 Task: Create a section Gravity Wave and in the section, add a milestone Configuration Management Implementation in the project BitBoost
Action: Mouse moved to (304, 495)
Screenshot: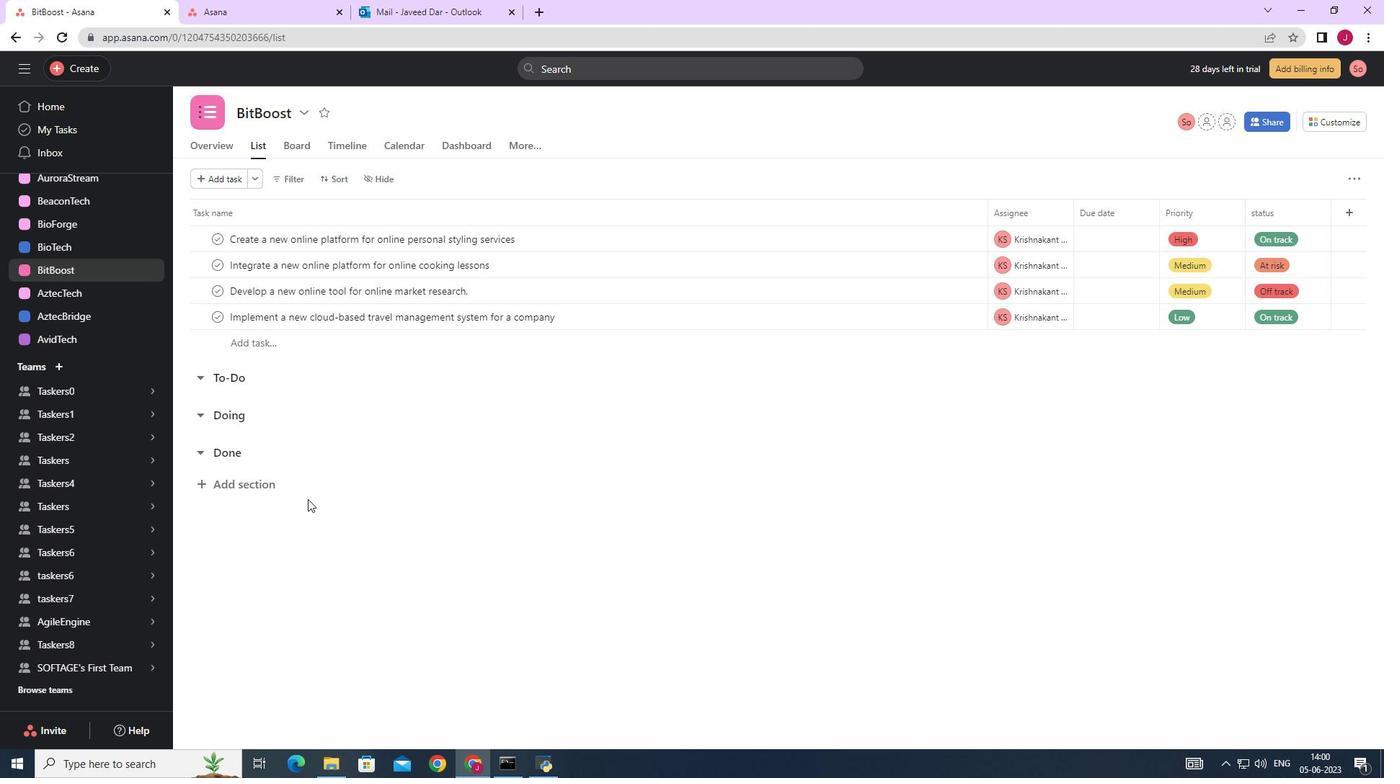 
Action: Mouse scrolled (304, 494) with delta (0, 0)
Screenshot: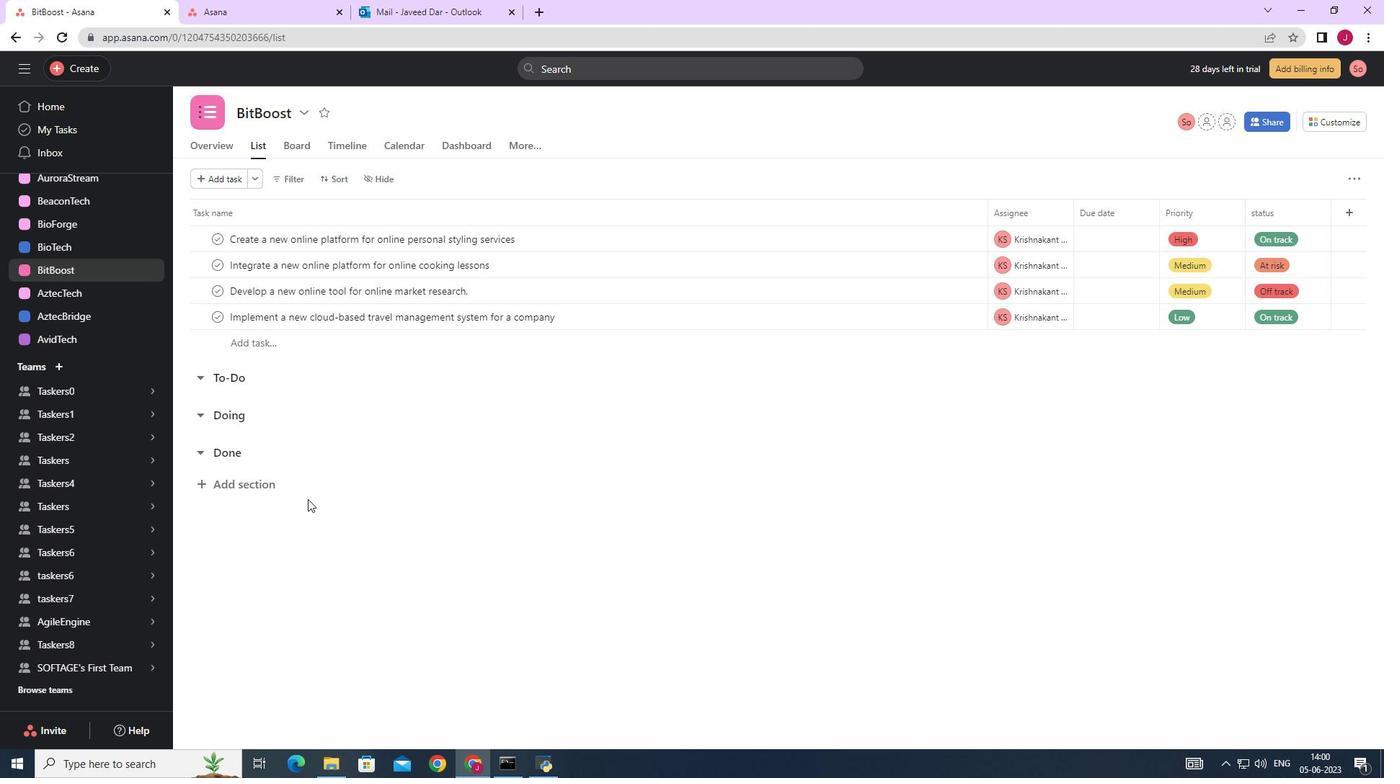 
Action: Mouse scrolled (304, 494) with delta (0, 0)
Screenshot: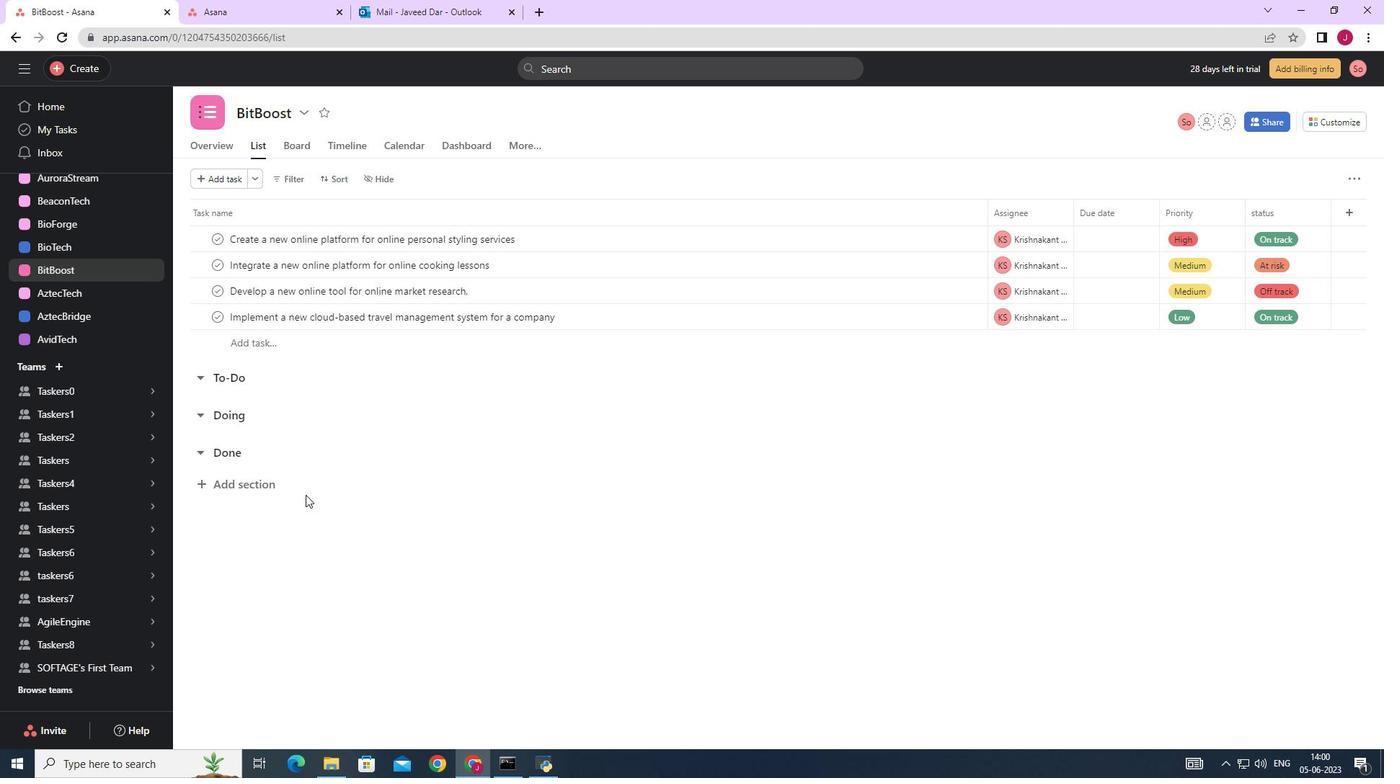 
Action: Mouse scrolled (304, 494) with delta (0, 0)
Screenshot: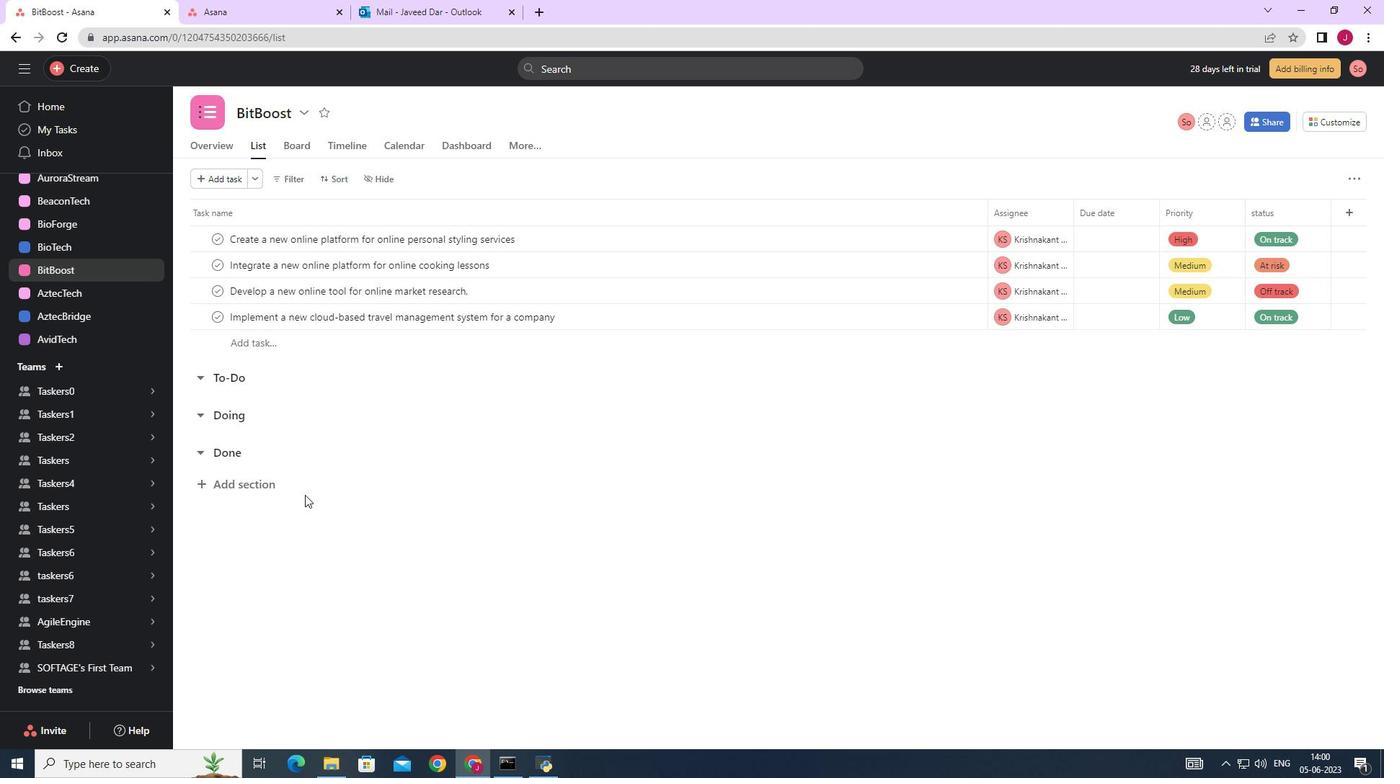 
Action: Mouse moved to (256, 483)
Screenshot: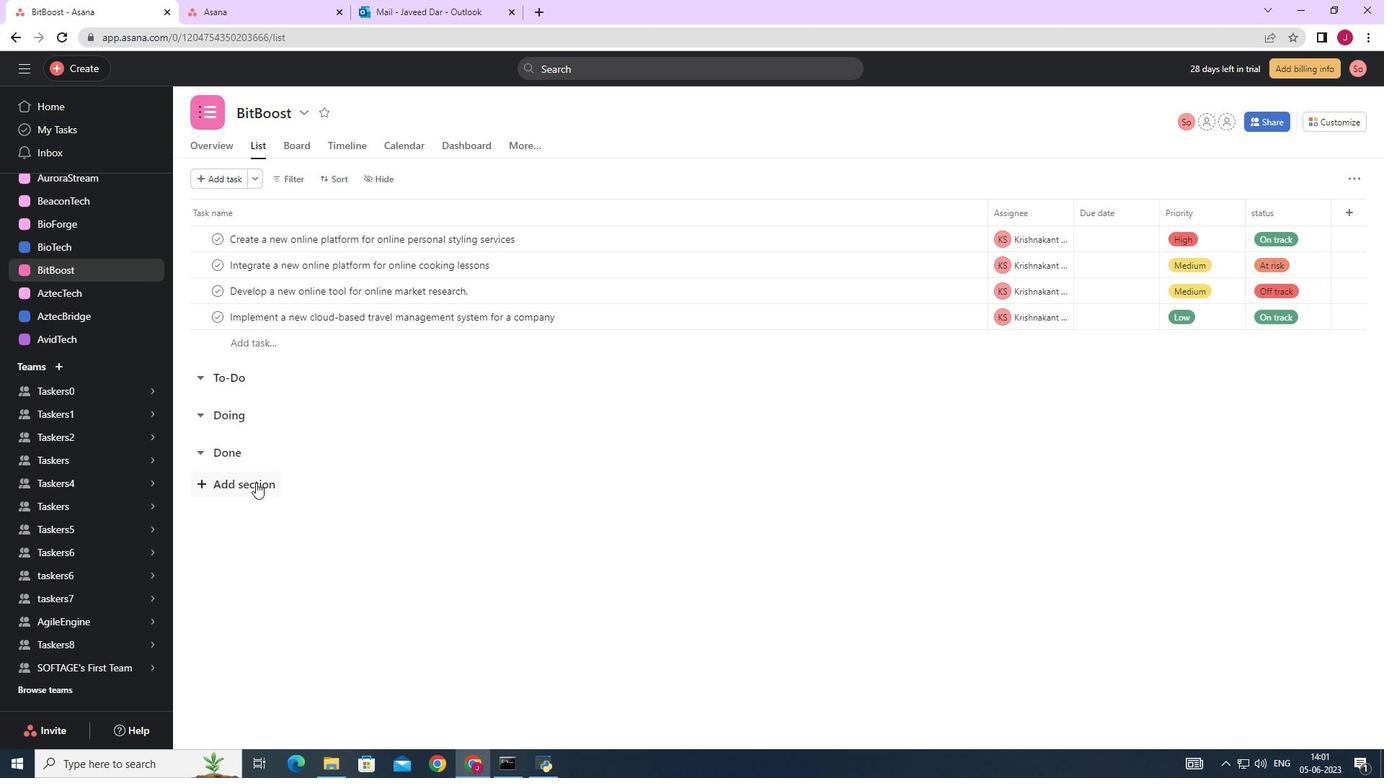 
Action: Mouse pressed left at (256, 483)
Screenshot: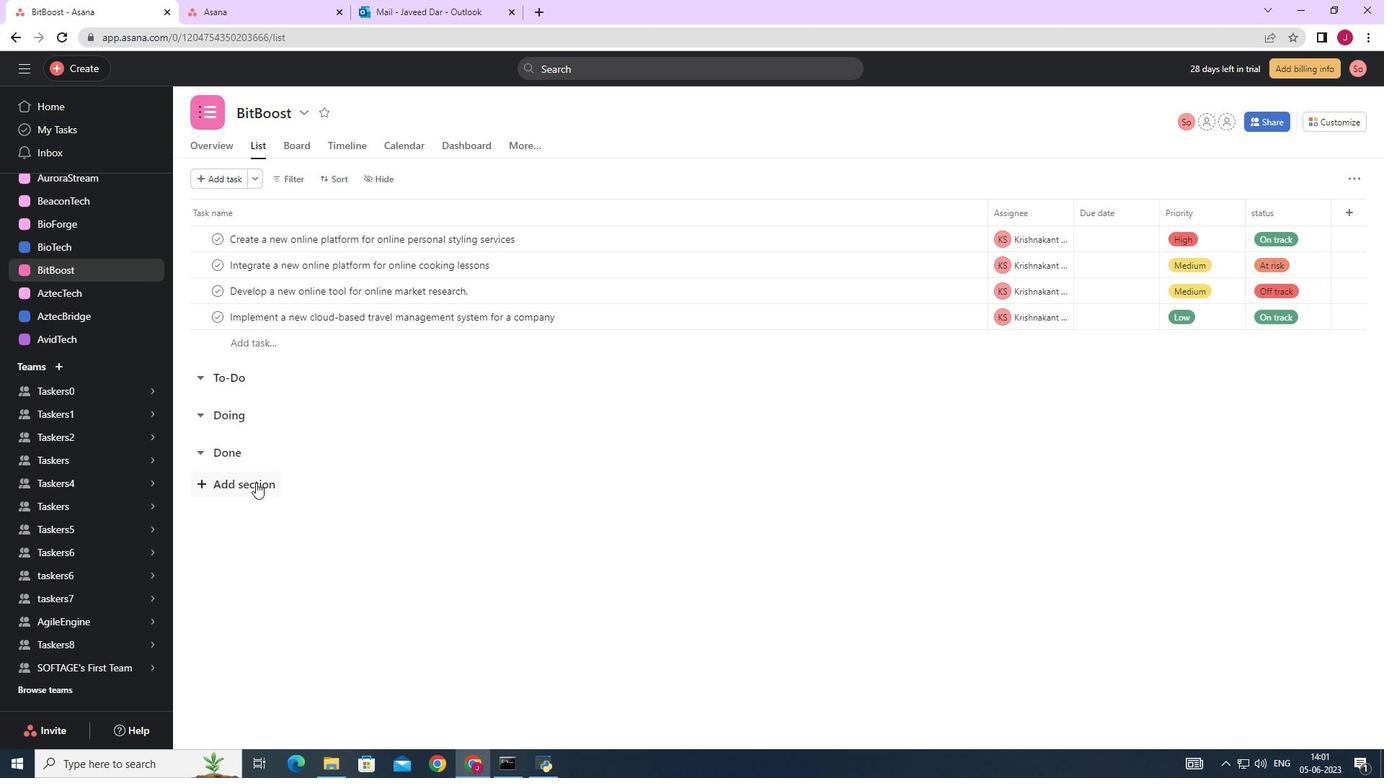 
Action: Mouse moved to (294, 487)
Screenshot: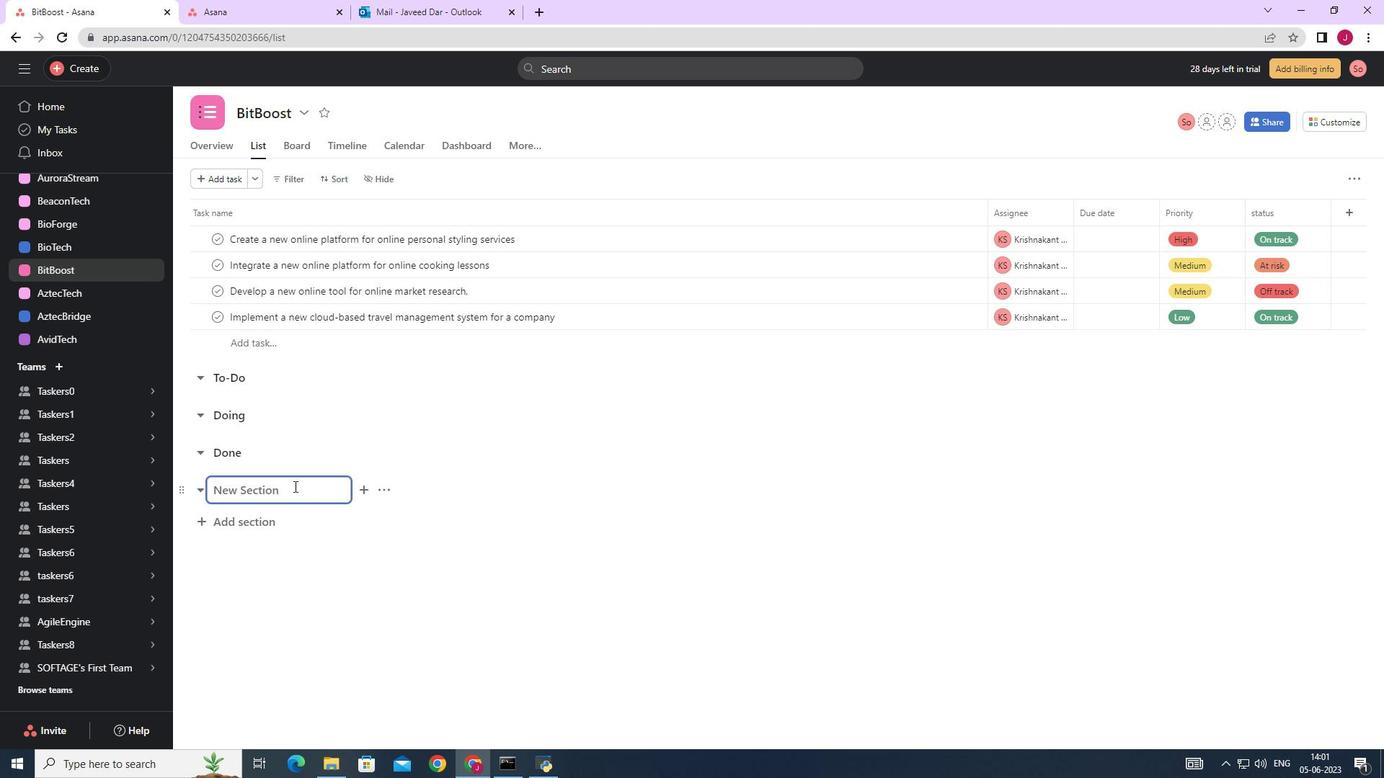 
Action: Mouse scrolled (294, 486) with delta (0, 0)
Screenshot: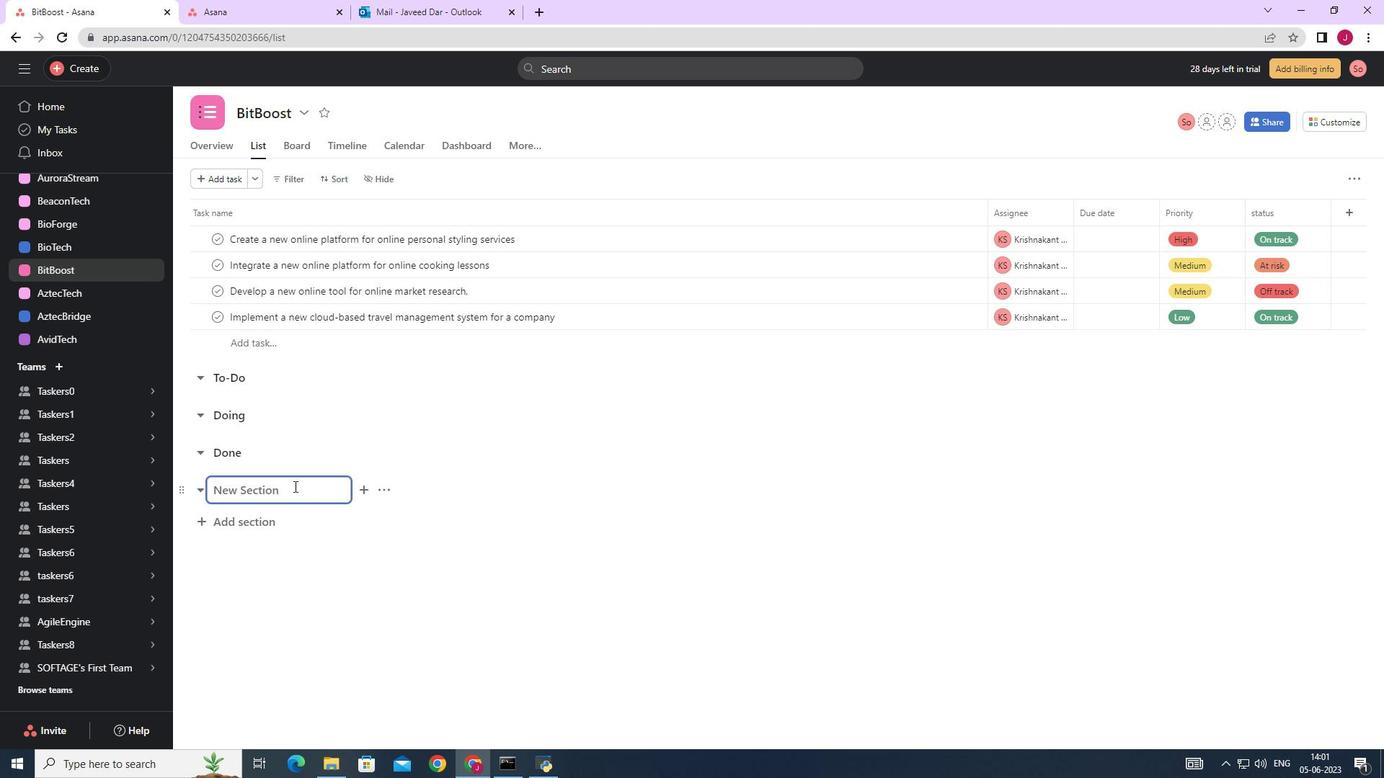 
Action: Mouse scrolled (294, 486) with delta (0, 0)
Screenshot: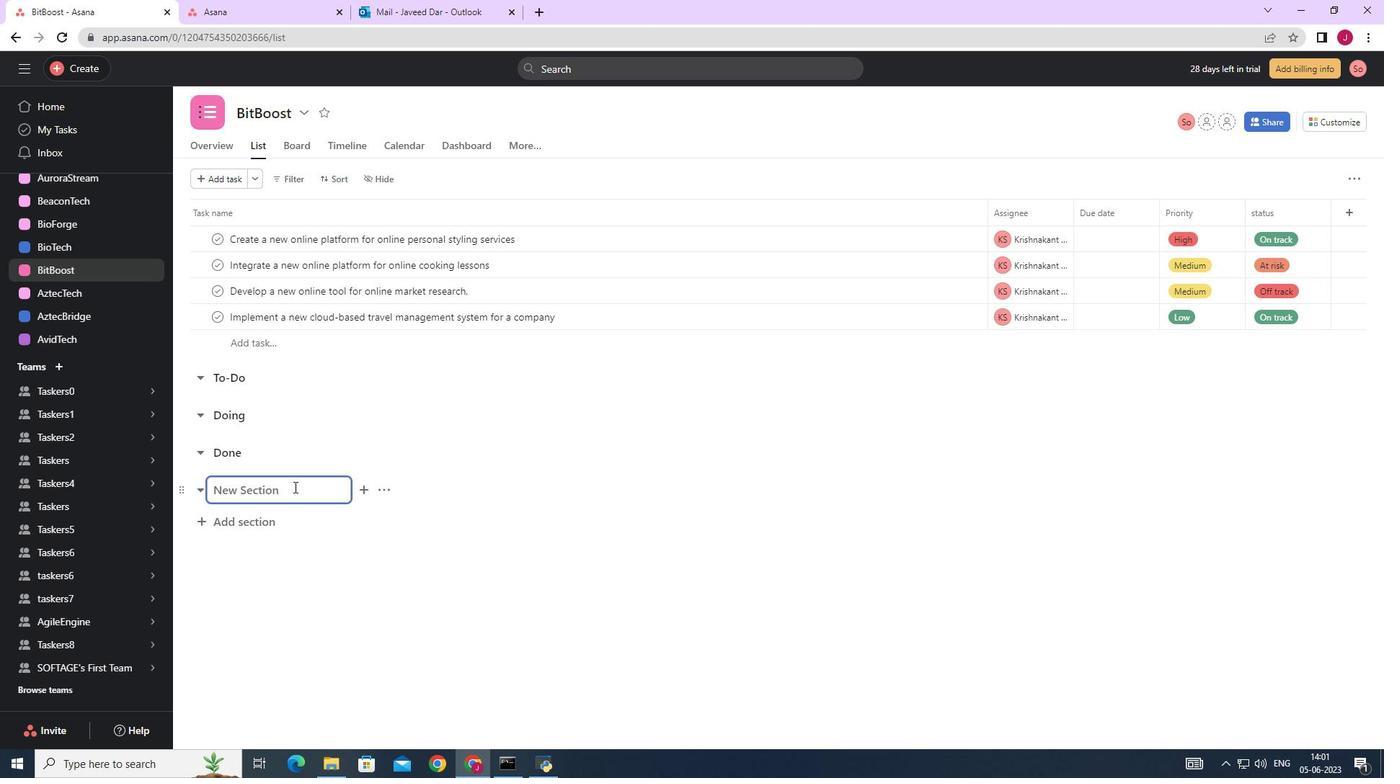 
Action: Mouse scrolled (294, 486) with delta (0, 0)
Screenshot: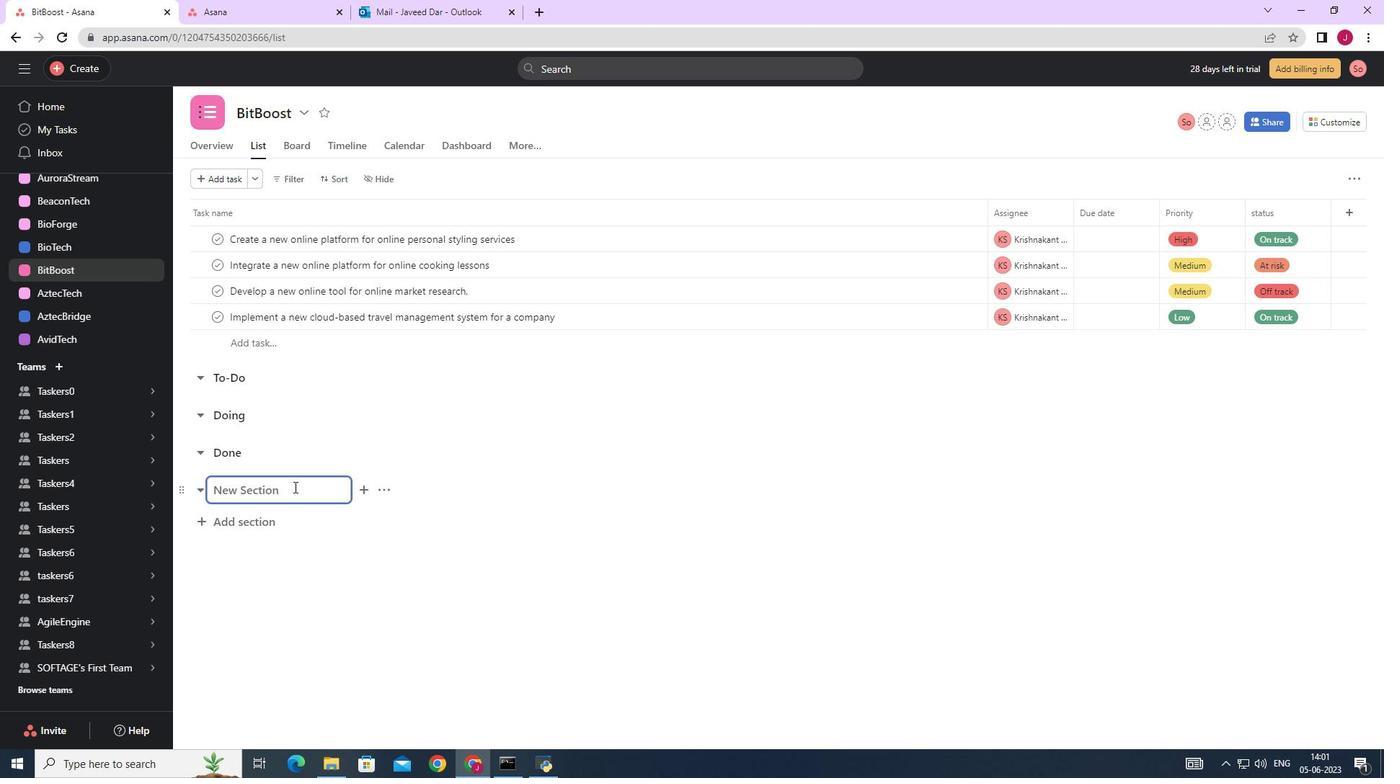 
Action: Mouse scrolled (294, 486) with delta (0, 0)
Screenshot: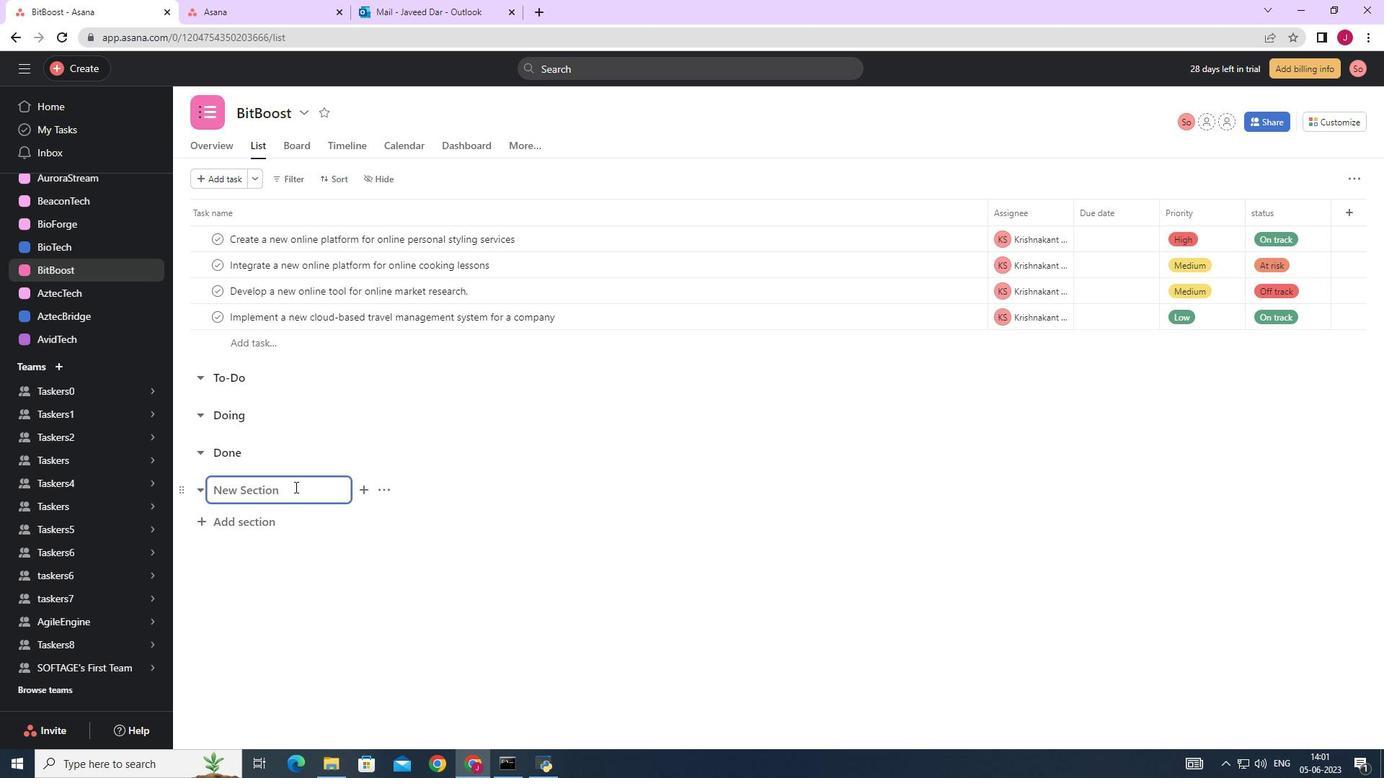 
Action: Mouse moved to (554, 498)
Screenshot: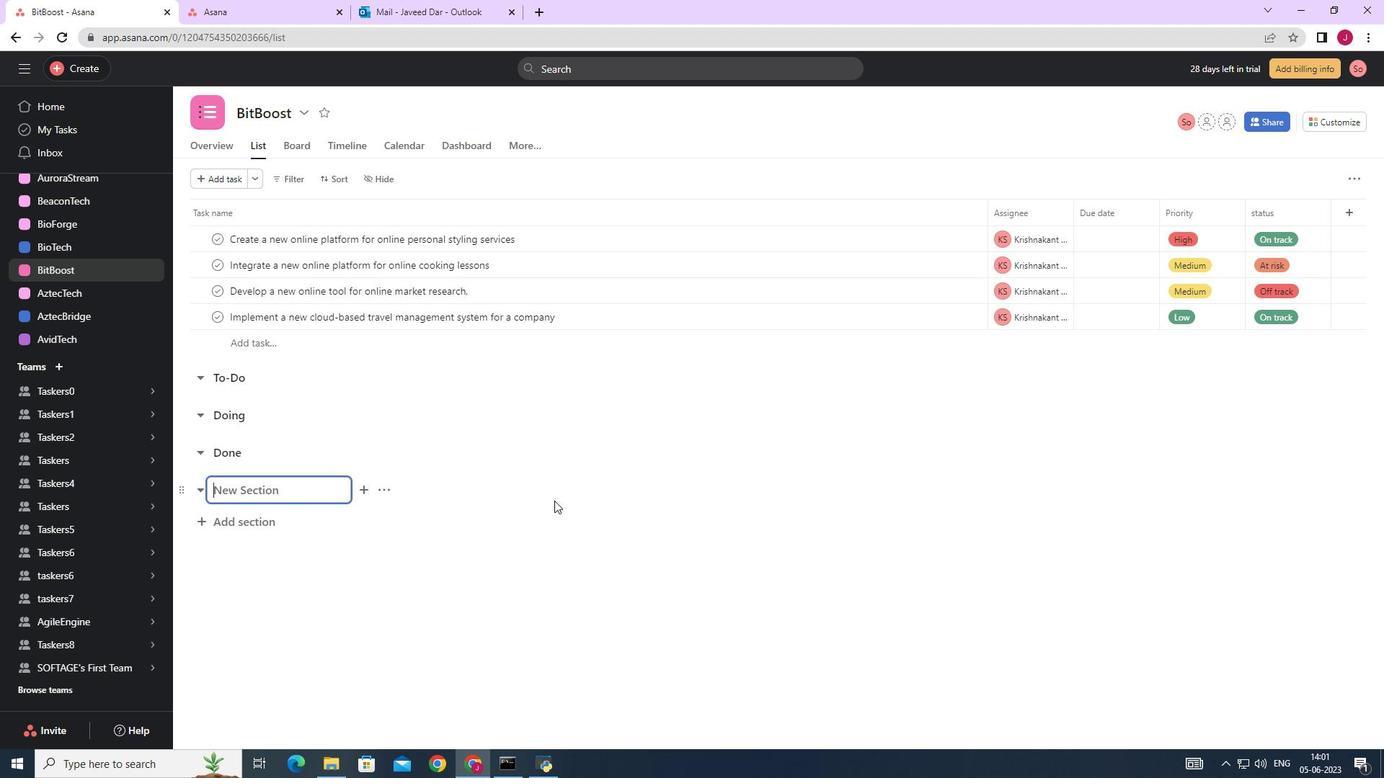 
Action: Key pressed <Key.caps_lock>G<Key.caps_lock>ravity<Key.space><Key.caps_lock>W<Key.caps_lock>ave<Key.space><Key.enter><Key.caps_lock>C<Key.caps_lock>onfiguration<Key.space><Key.caps_lock>M<Key.caps_lock>anagement<Key.space><Key.caps_lock>I<Key.caps_lock>mplementation
Screenshot: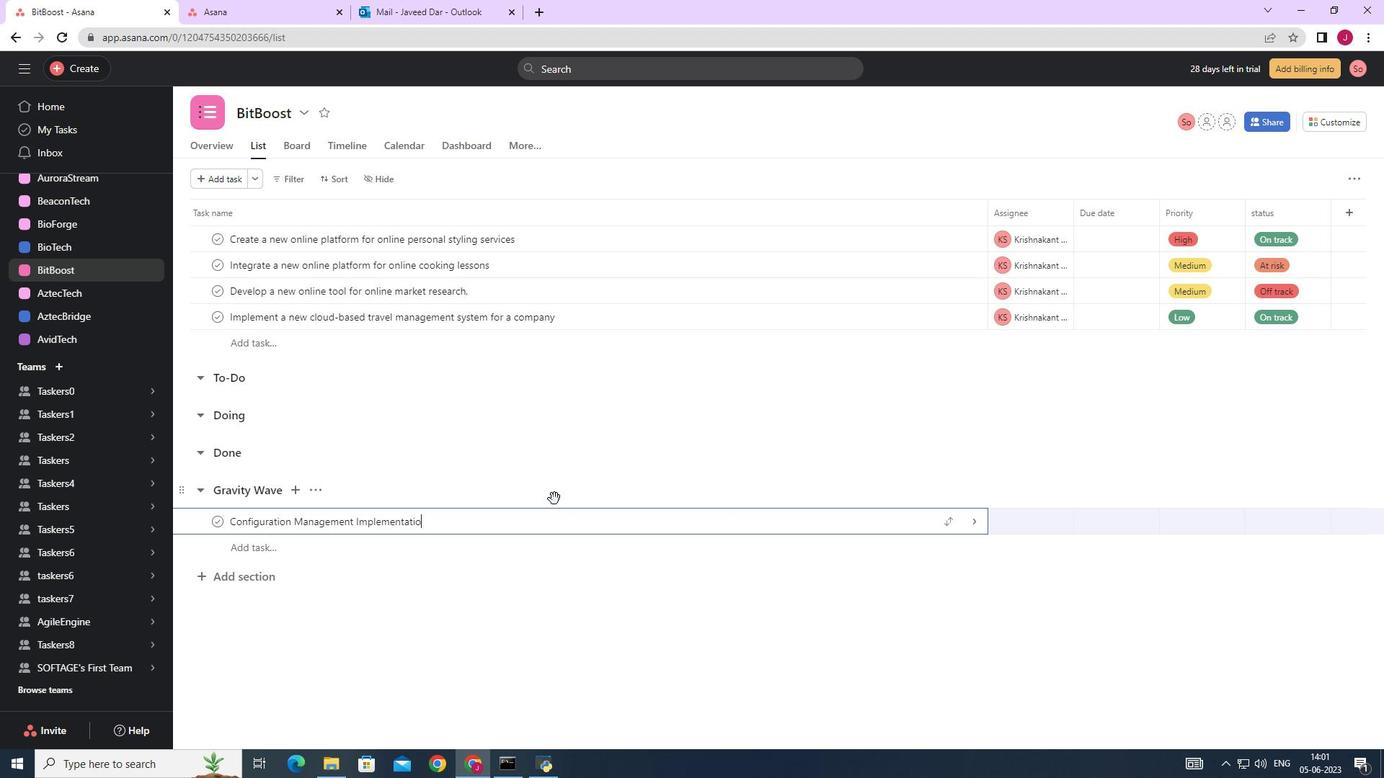 
Action: Mouse moved to (972, 527)
Screenshot: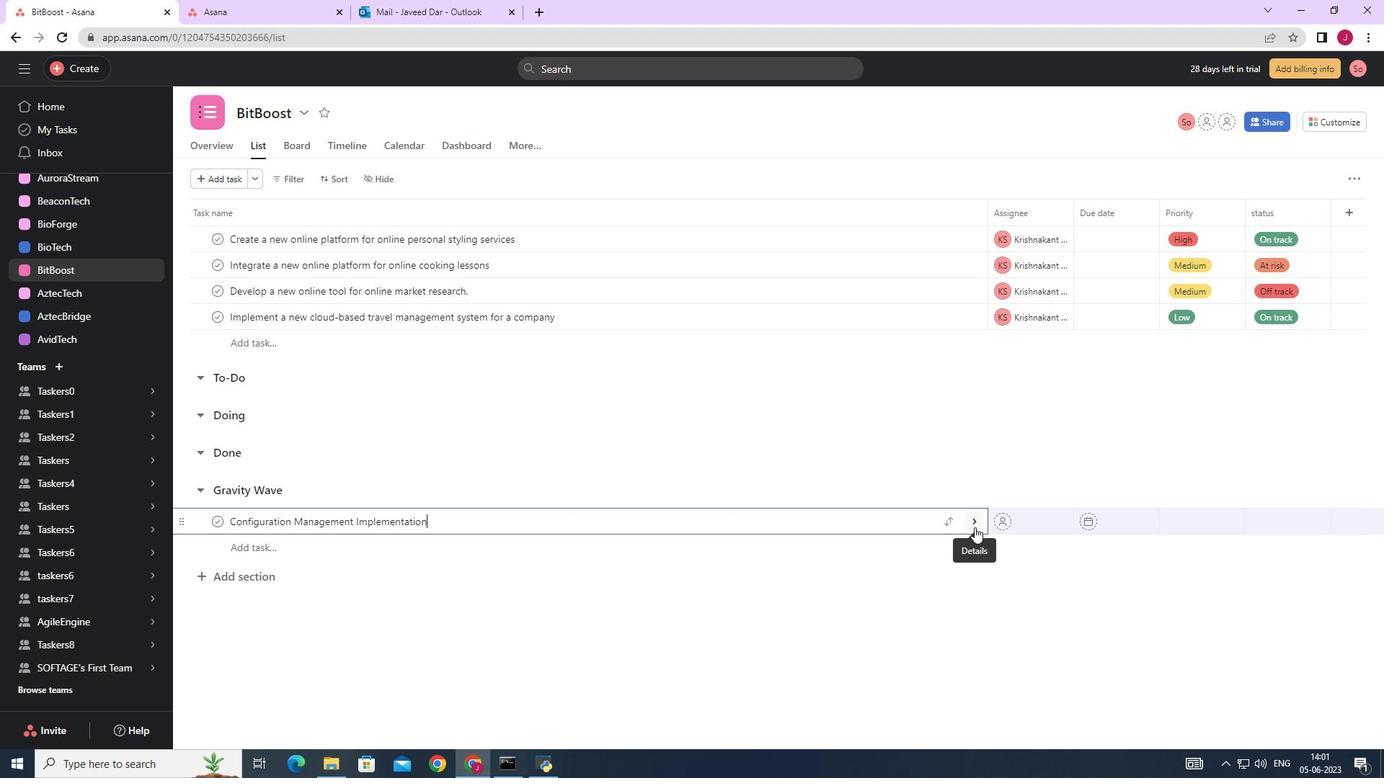 
Action: Mouse pressed left at (972, 527)
Screenshot: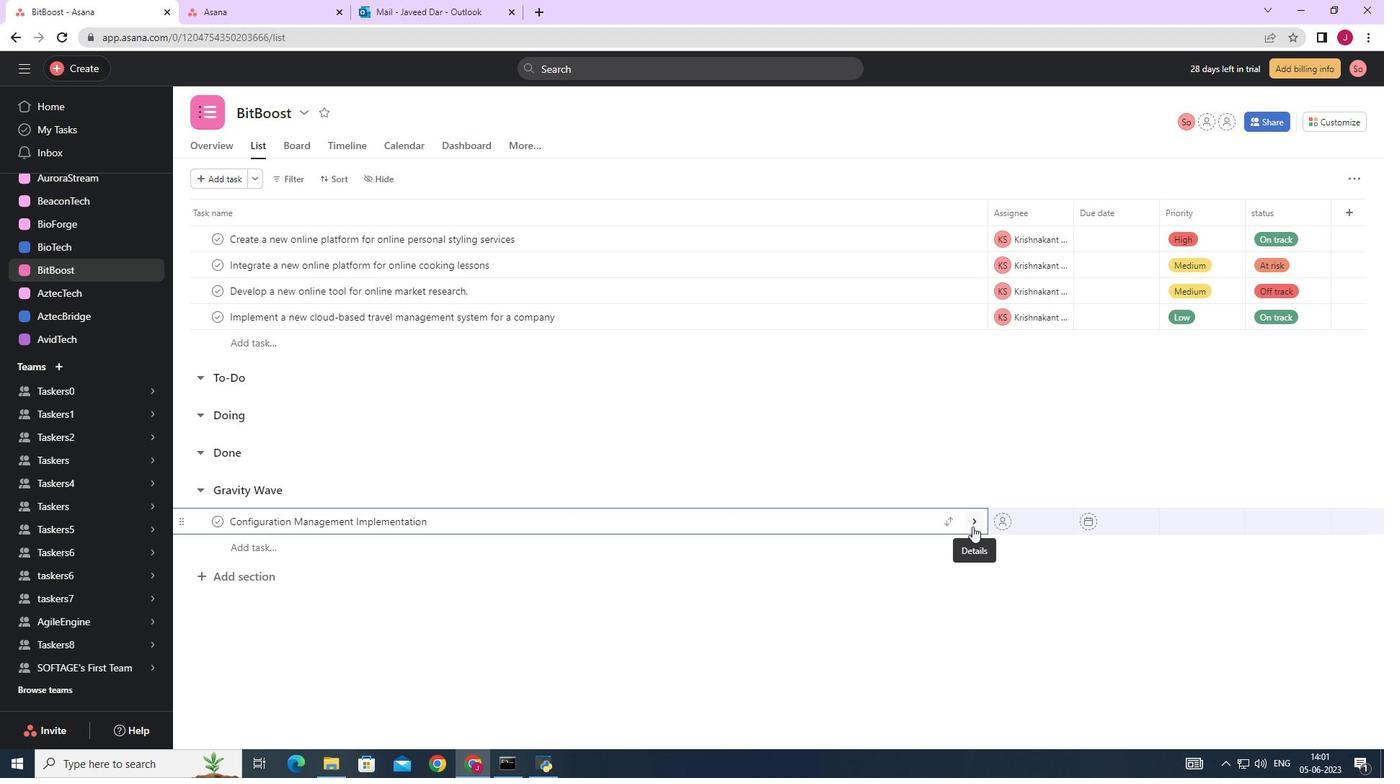 
Action: Mouse moved to (1327, 179)
Screenshot: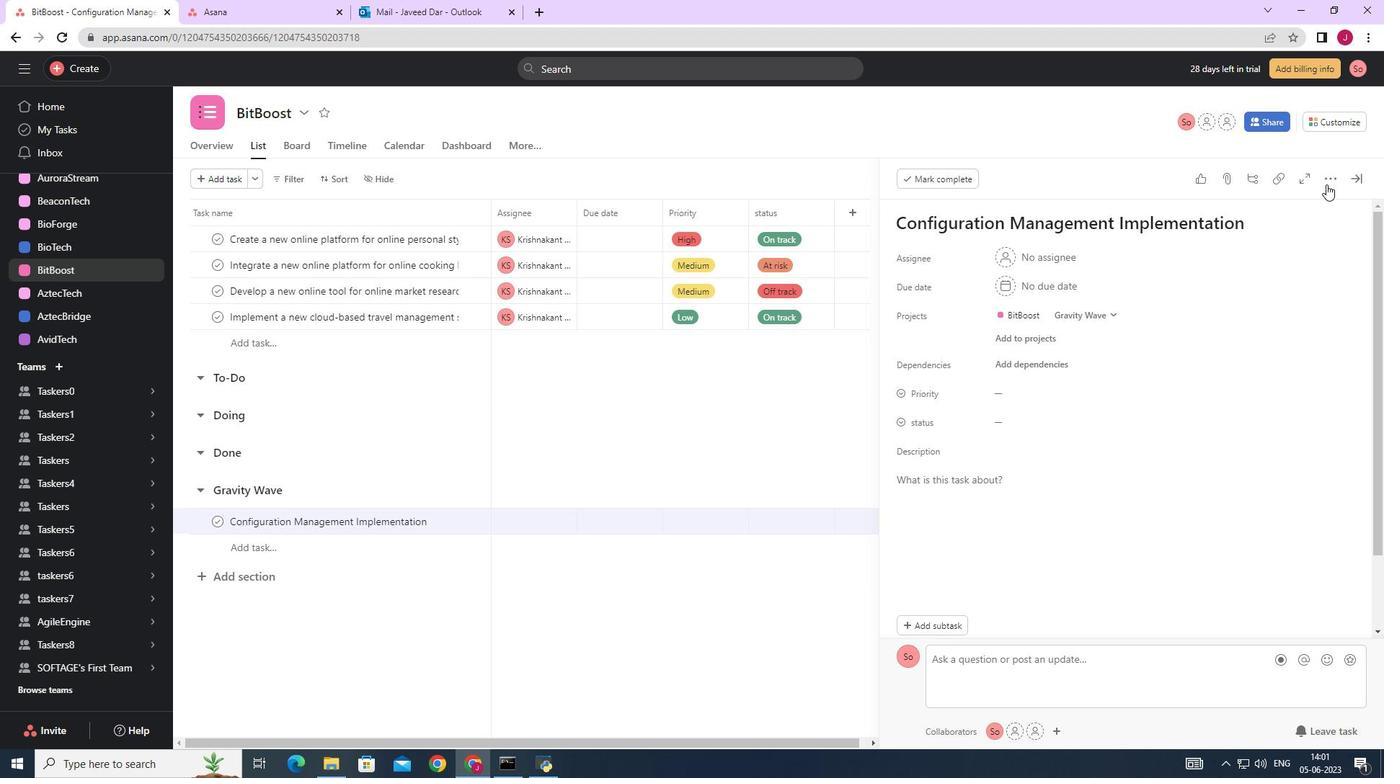 
Action: Mouse pressed left at (1327, 179)
Screenshot: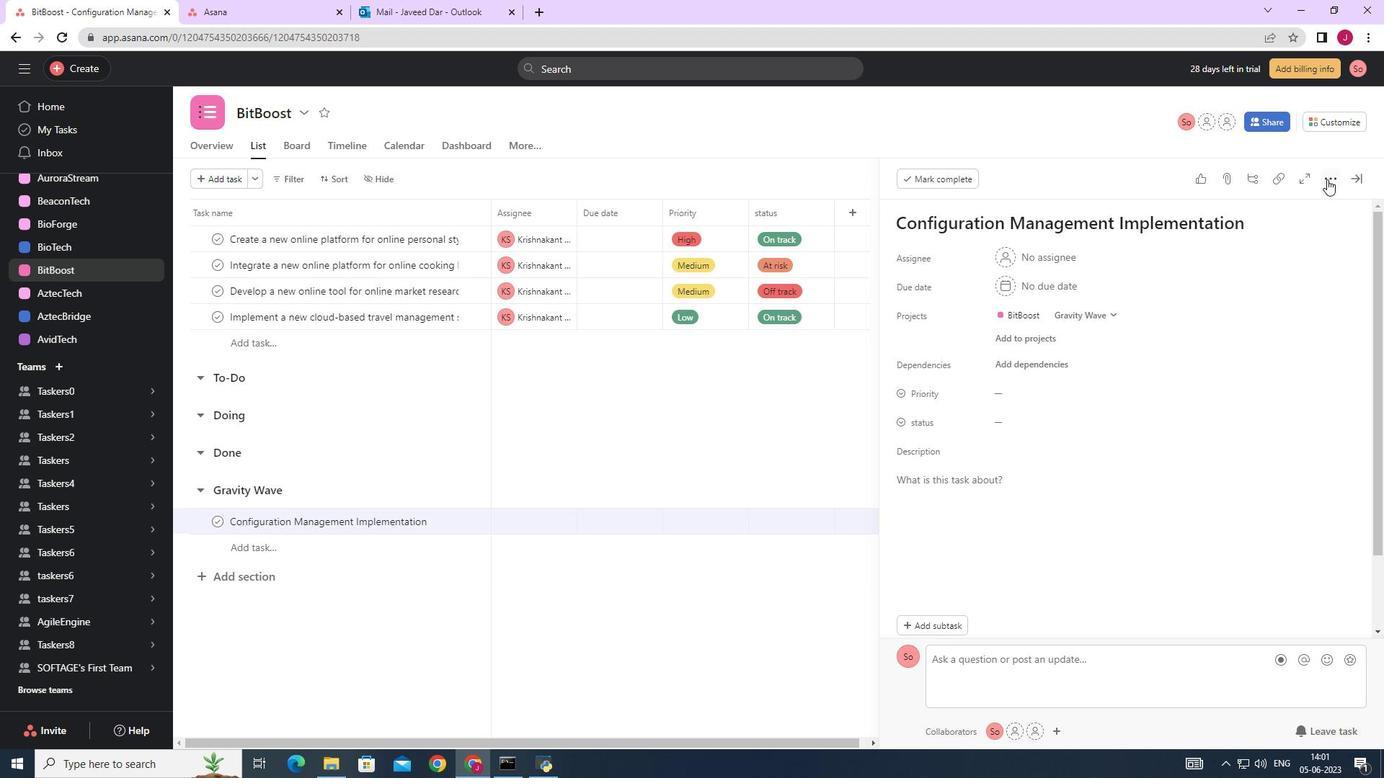 
Action: Mouse moved to (1206, 232)
Screenshot: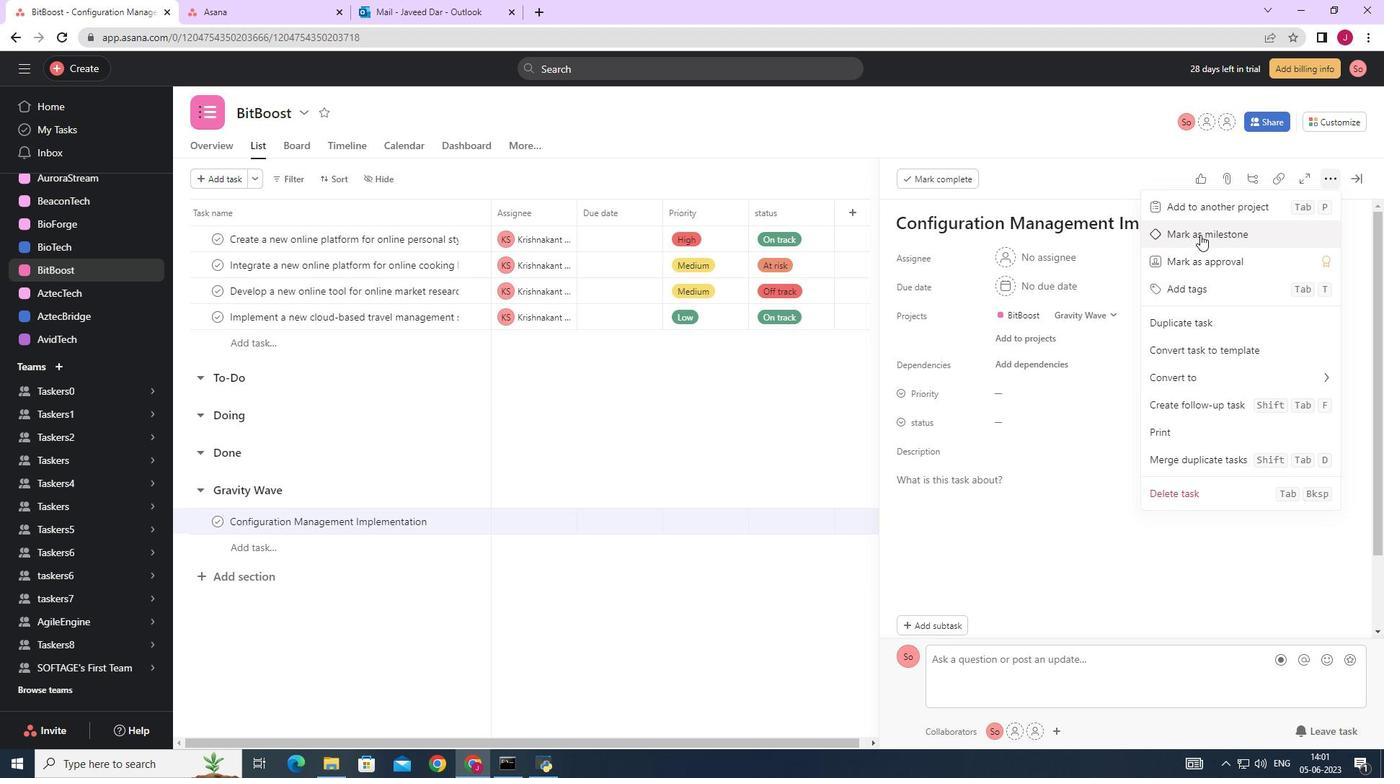 
Action: Mouse pressed left at (1206, 232)
Screenshot: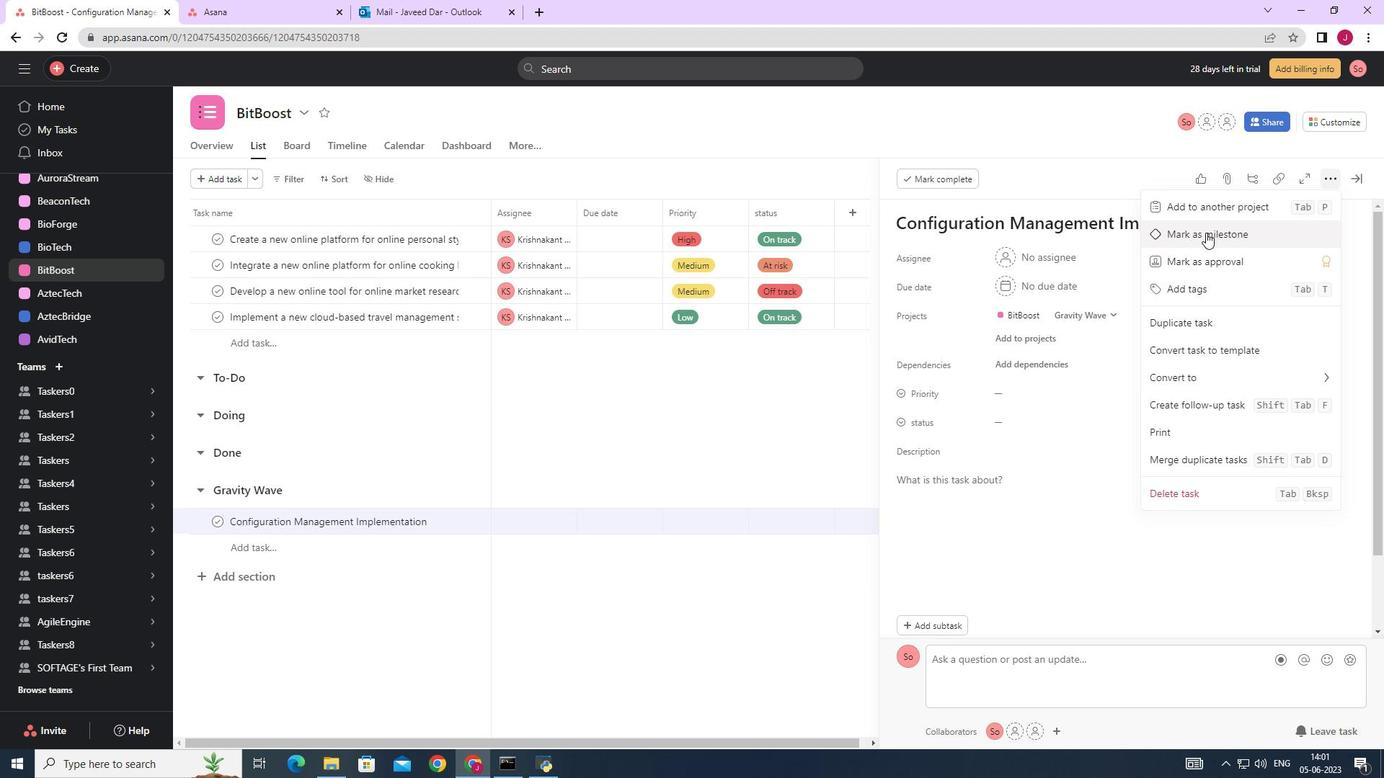 
Action: Mouse moved to (1360, 175)
Screenshot: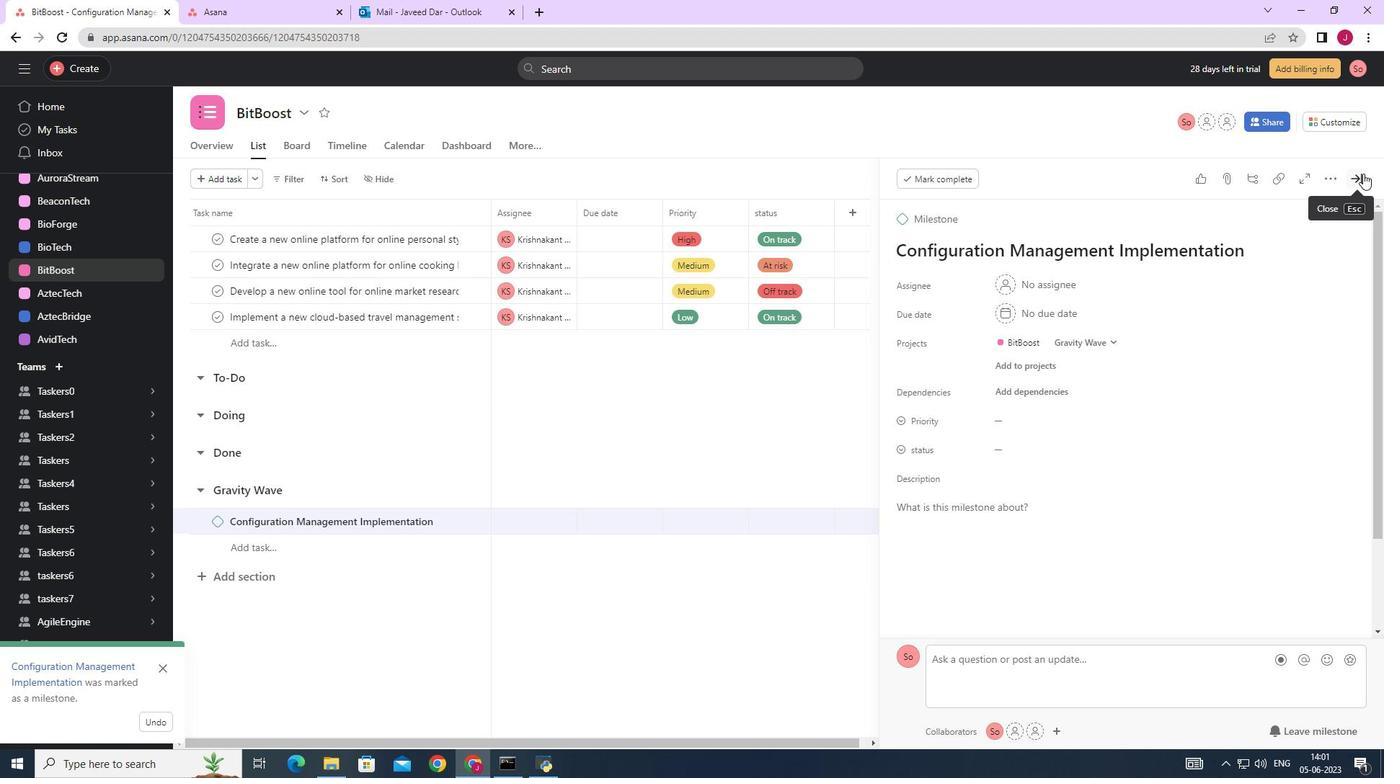 
Action: Mouse pressed left at (1360, 175)
Screenshot: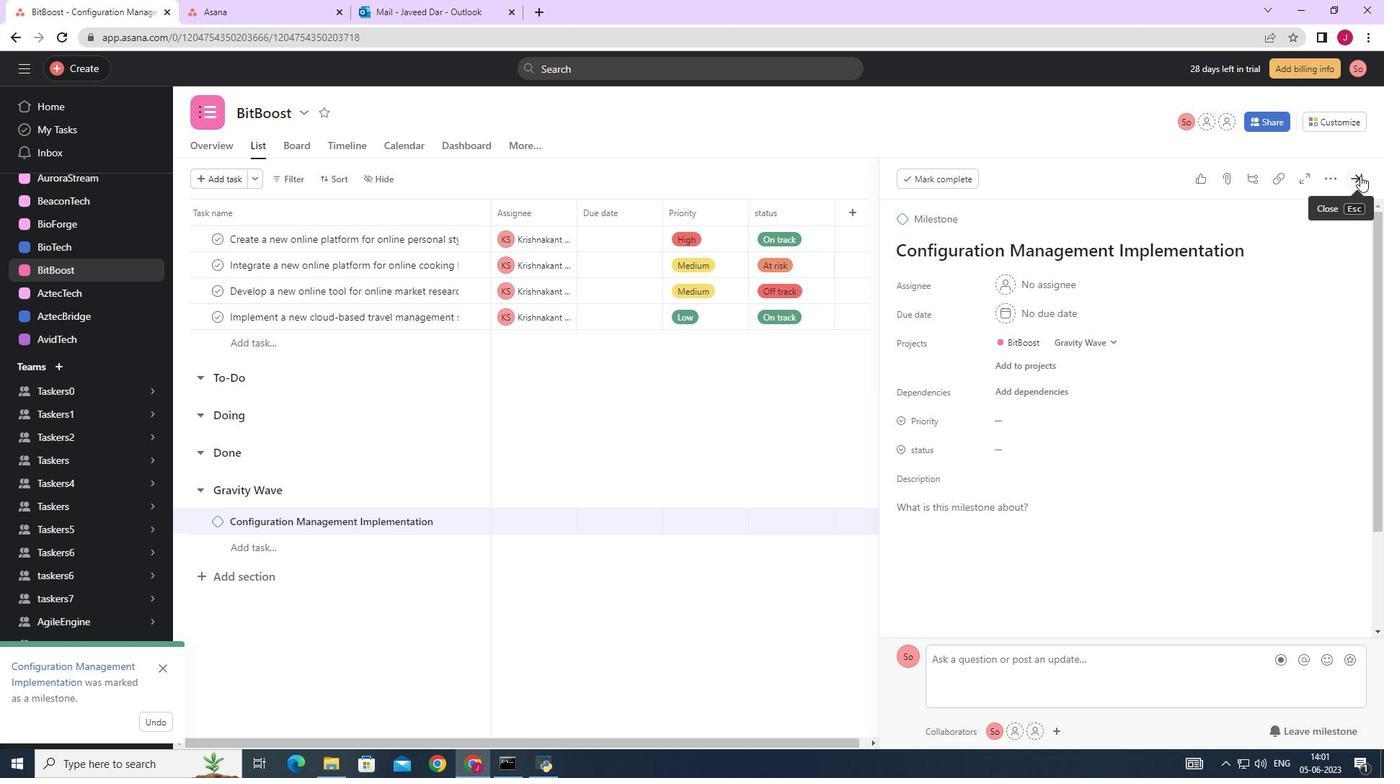 
